 Task: Disable the option Messaging suggestions.
Action: Mouse moved to (650, 89)
Screenshot: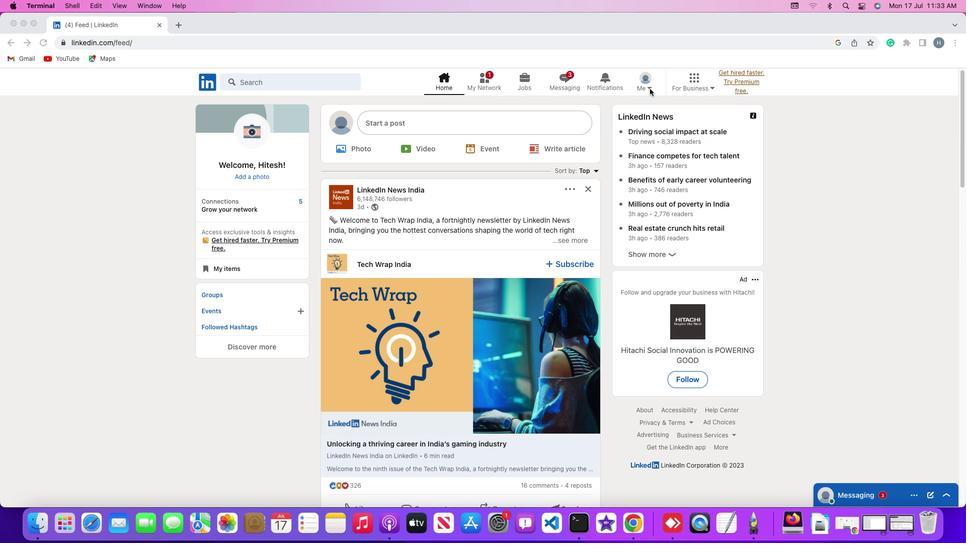 
Action: Mouse pressed left at (650, 89)
Screenshot: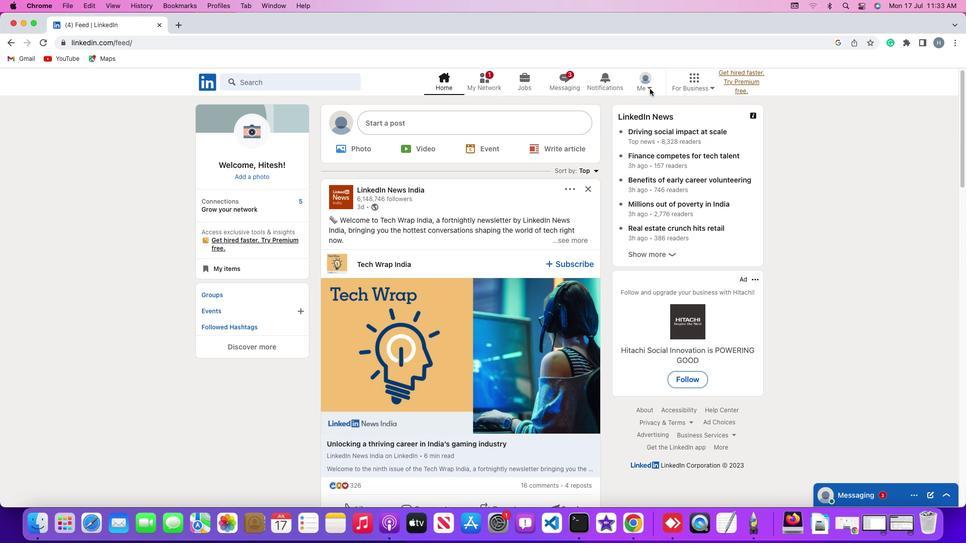 
Action: Mouse pressed left at (650, 89)
Screenshot: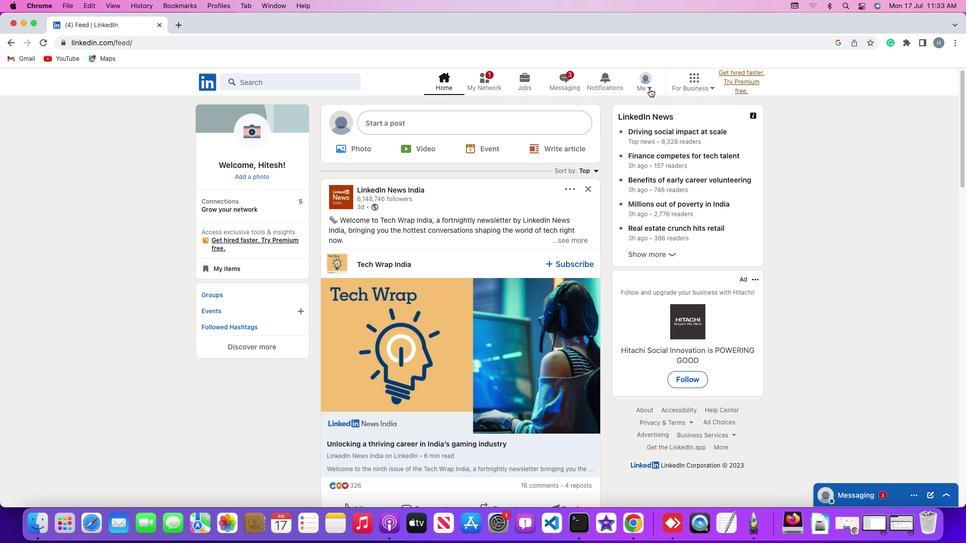 
Action: Mouse moved to (581, 196)
Screenshot: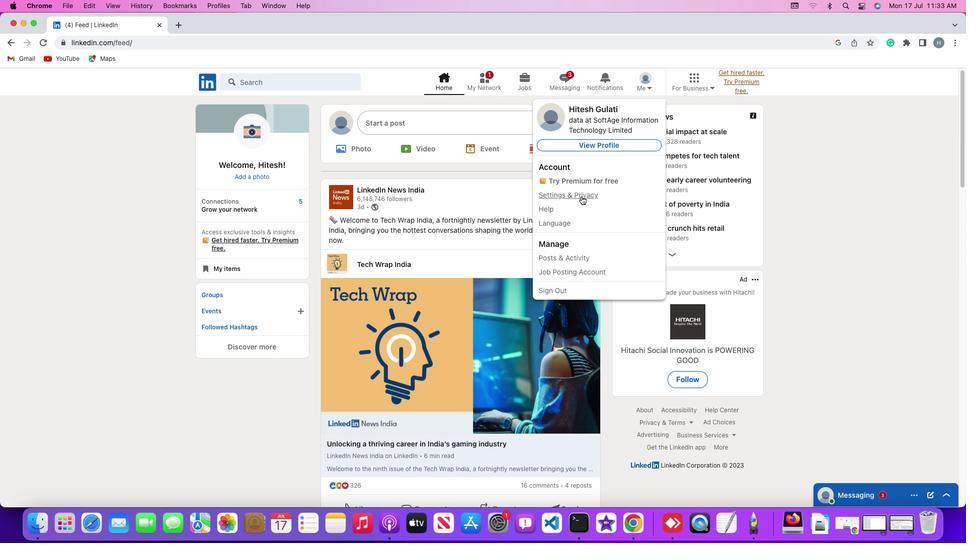 
Action: Mouse pressed left at (581, 196)
Screenshot: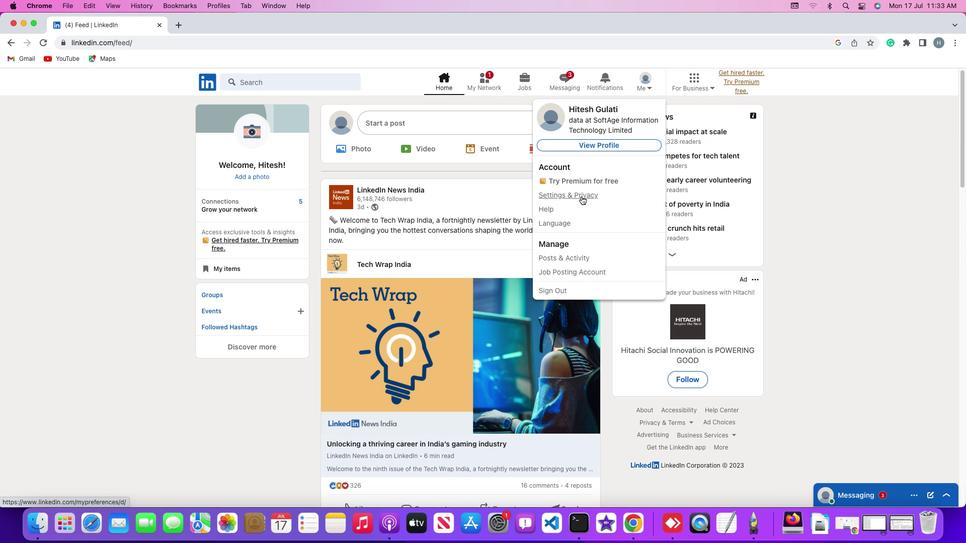 
Action: Mouse moved to (75, 266)
Screenshot: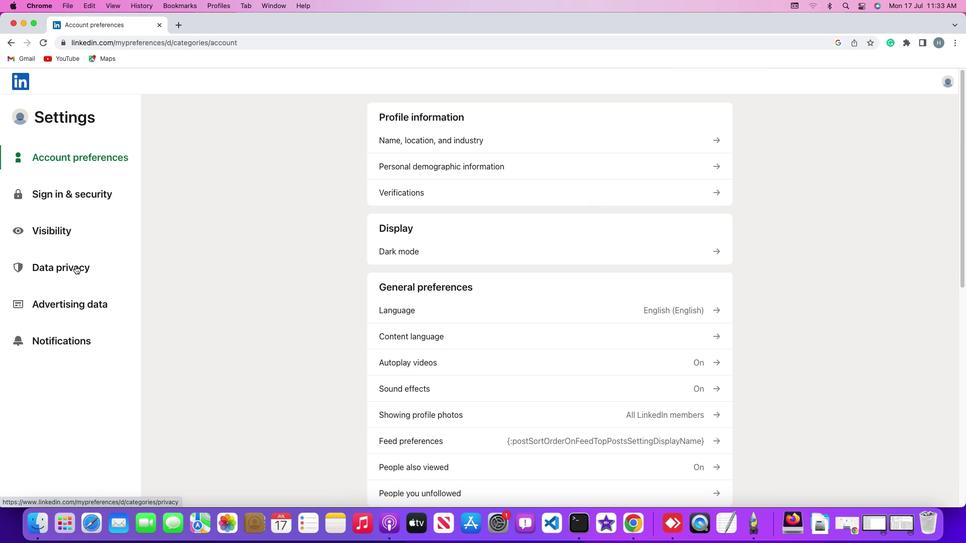 
Action: Mouse pressed left at (75, 266)
Screenshot: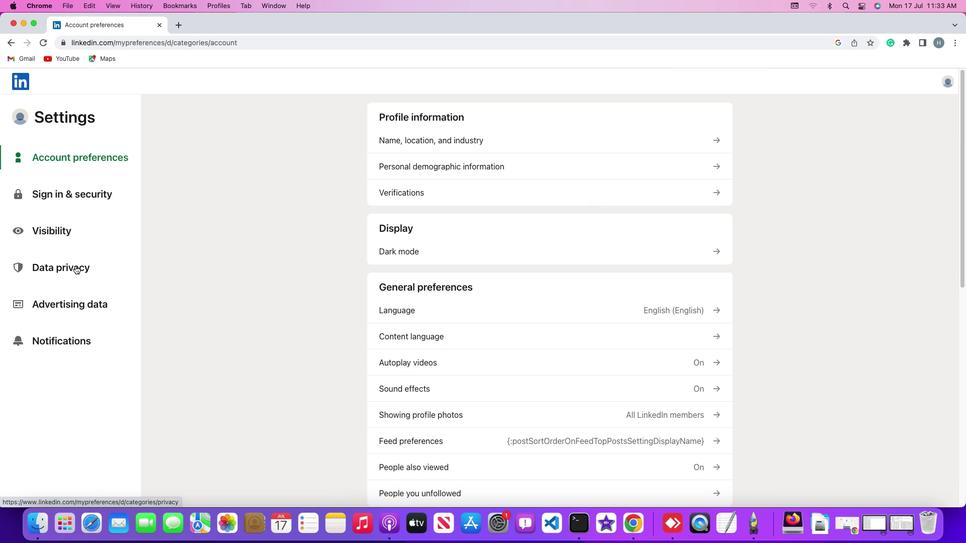 
Action: Mouse pressed left at (75, 266)
Screenshot: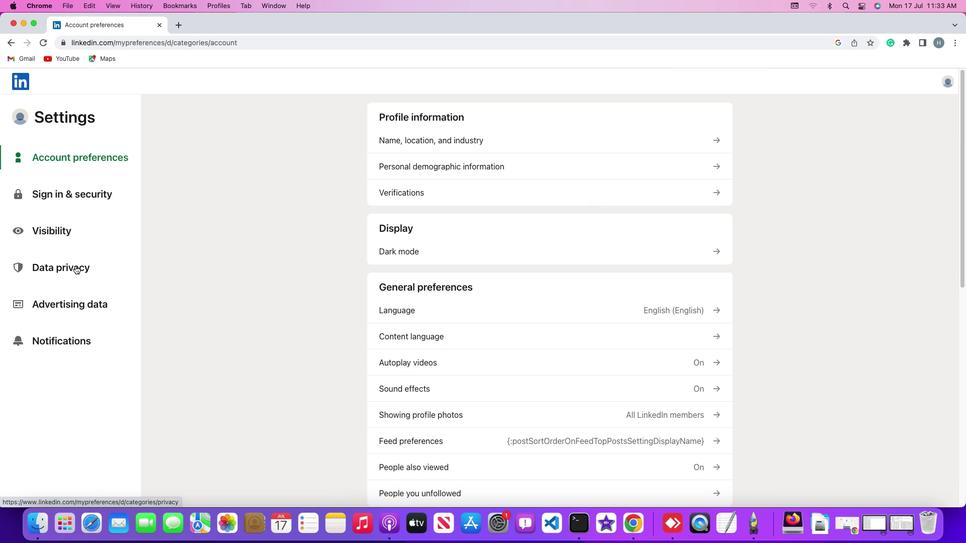 
Action: Mouse moved to (469, 369)
Screenshot: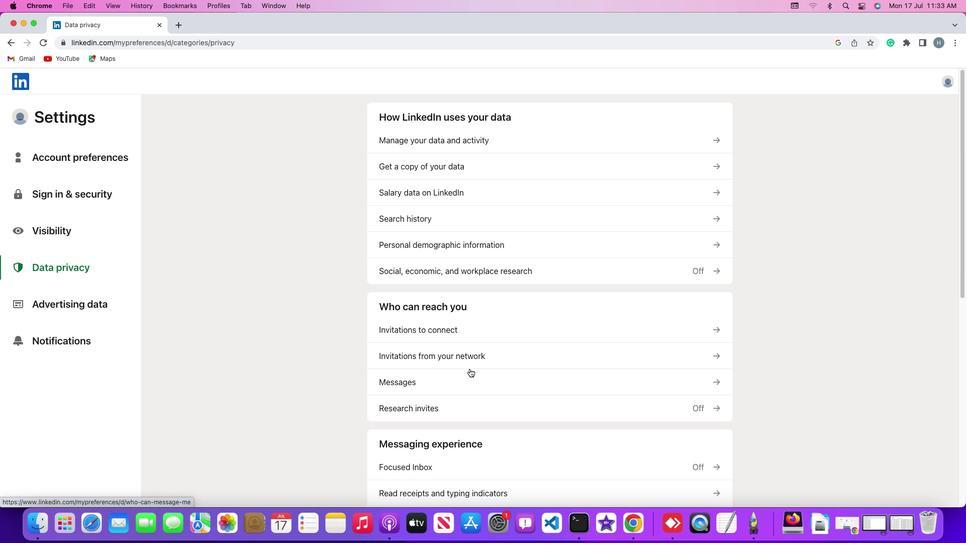 
Action: Mouse scrolled (469, 369) with delta (0, 0)
Screenshot: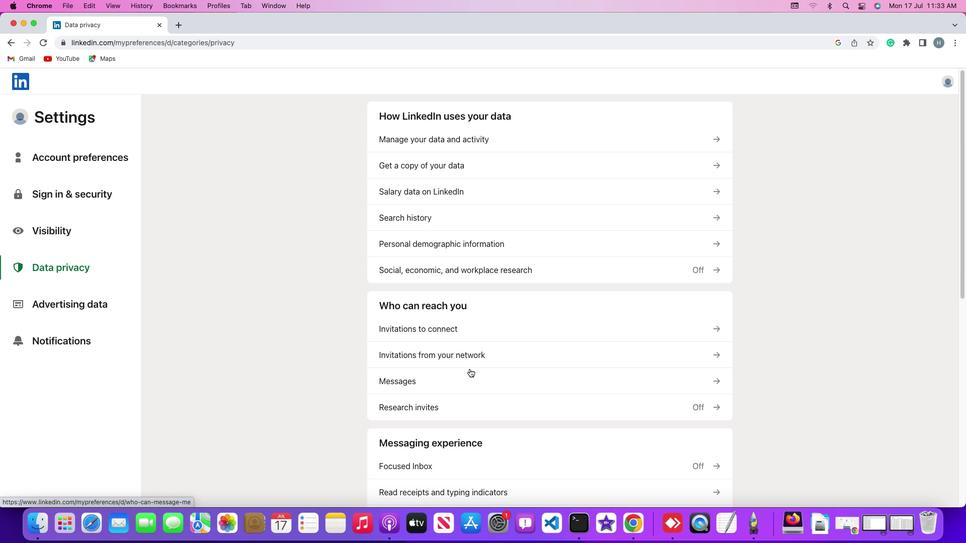 
Action: Mouse scrolled (469, 369) with delta (0, 0)
Screenshot: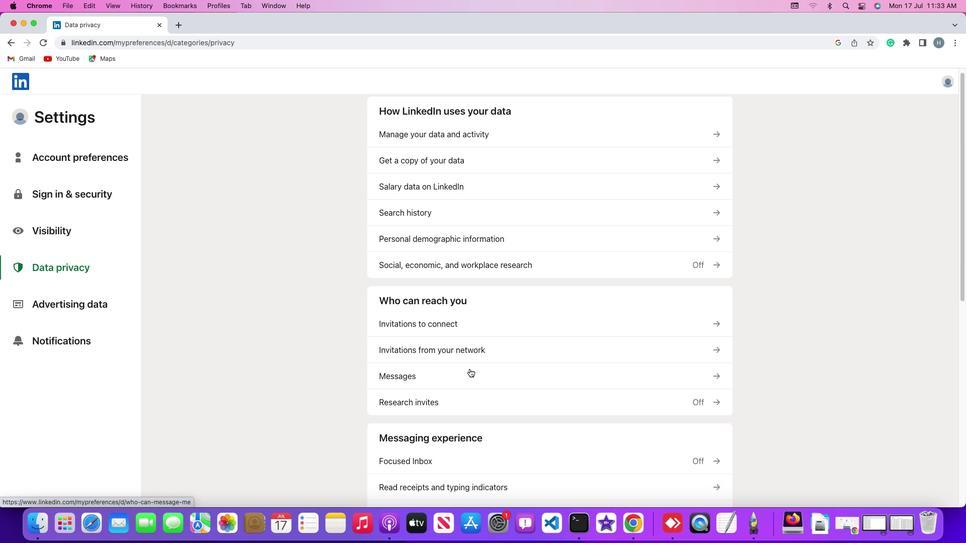 
Action: Mouse scrolled (469, 369) with delta (0, -1)
Screenshot: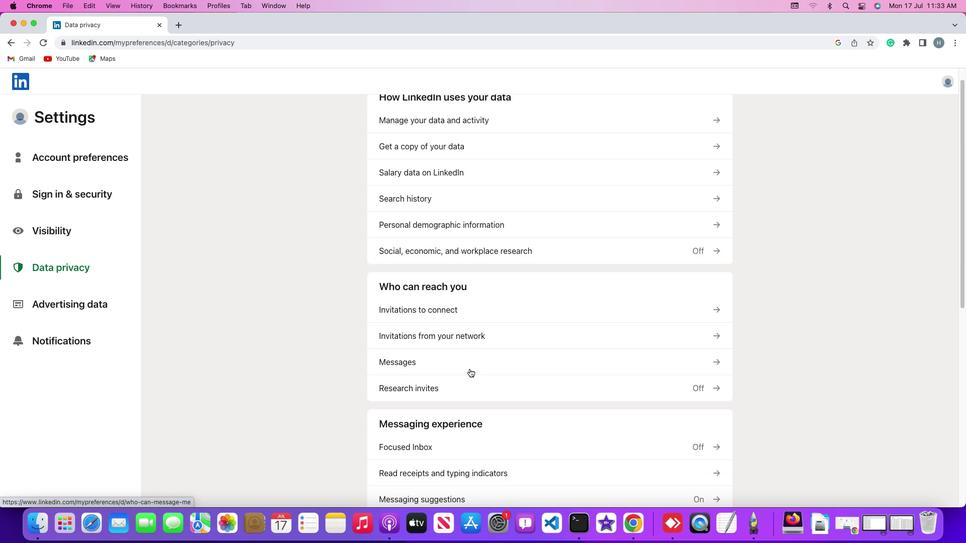 
Action: Mouse moved to (470, 369)
Screenshot: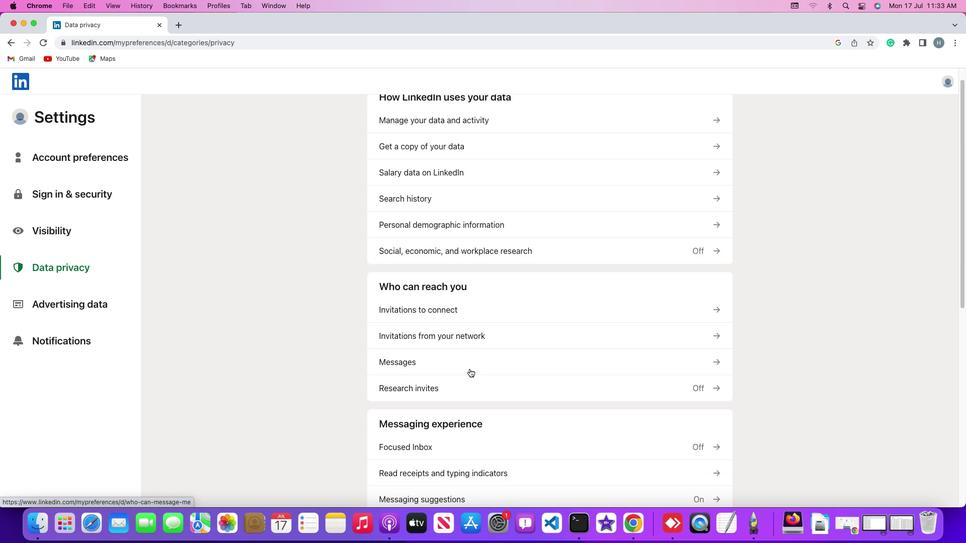 
Action: Mouse scrolled (470, 369) with delta (0, -1)
Screenshot: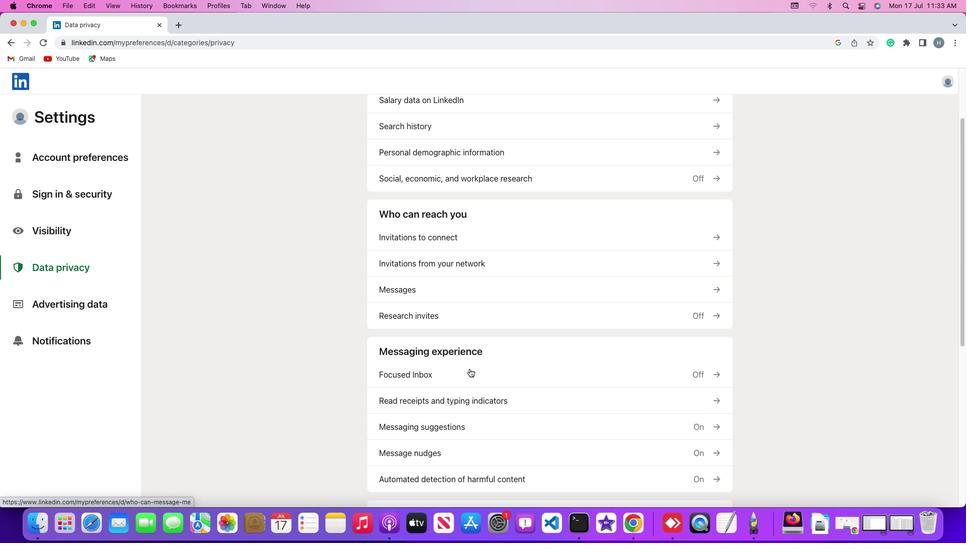 
Action: Mouse moved to (470, 369)
Screenshot: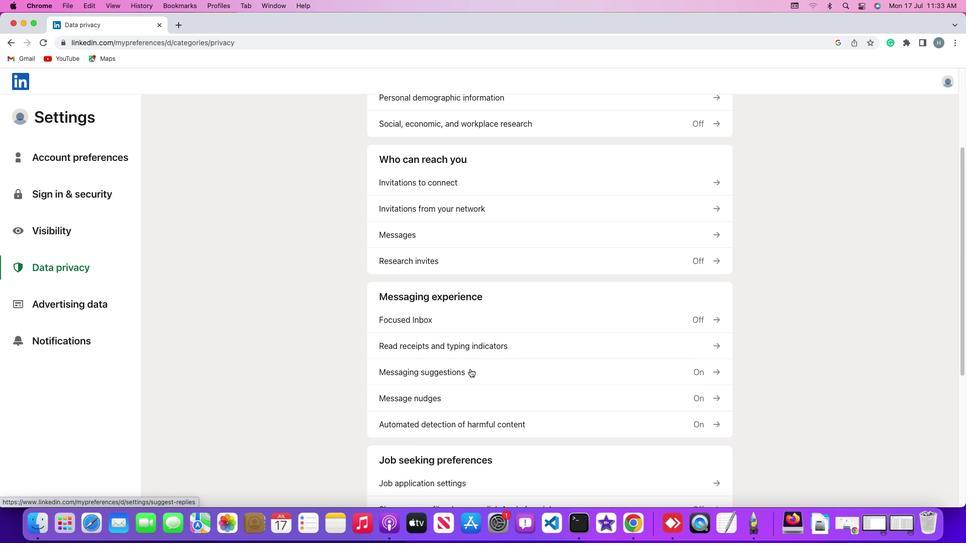 
Action: Mouse pressed left at (470, 369)
Screenshot: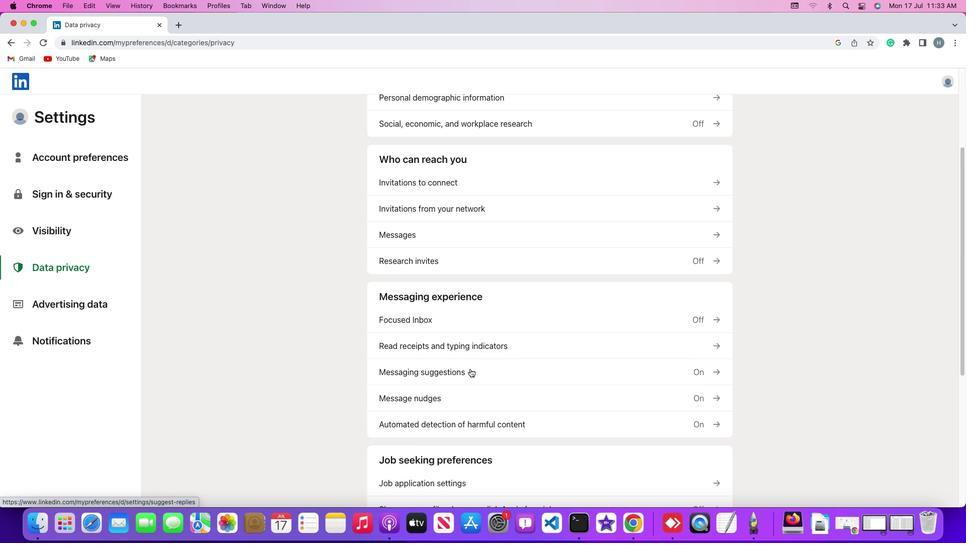 
Action: Mouse moved to (708, 186)
Screenshot: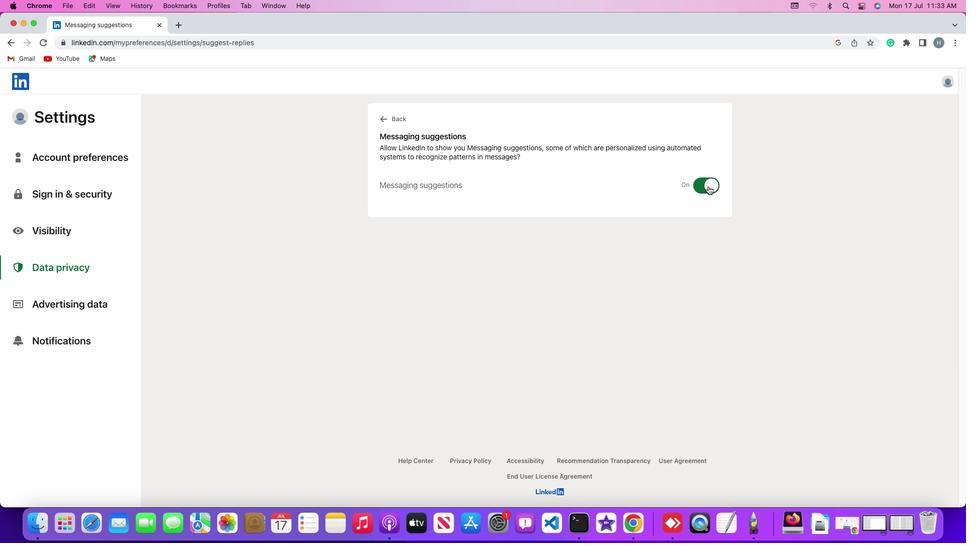 
Action: Mouse pressed left at (708, 186)
Screenshot: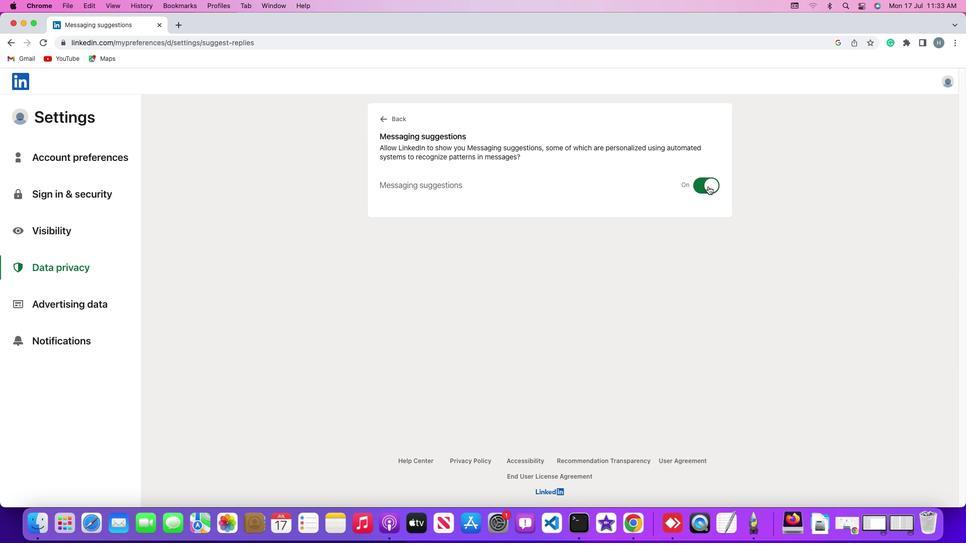 
Action: Mouse moved to (714, 234)
Screenshot: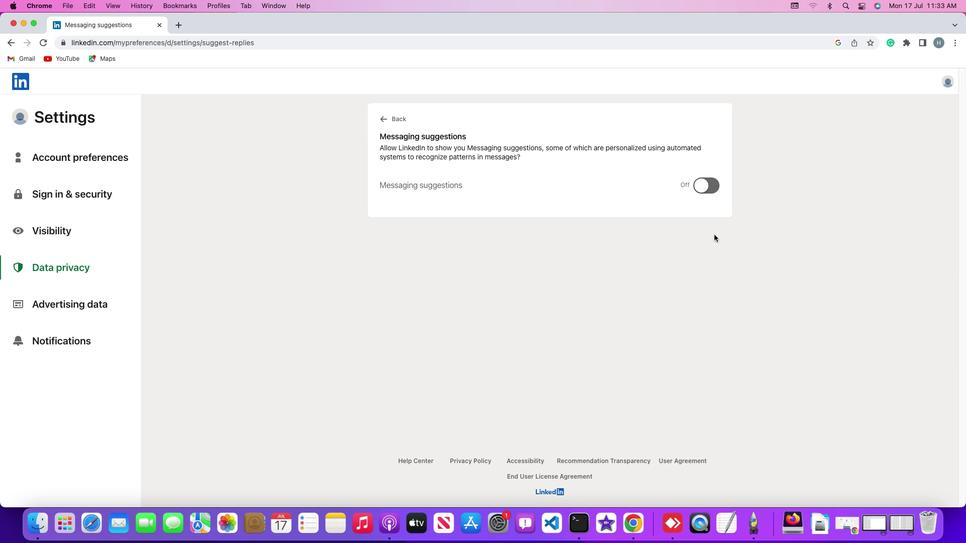 
